 Task: Create a word cloud from a corpus of text data.
Action: Mouse moved to (600, 399)
Screenshot: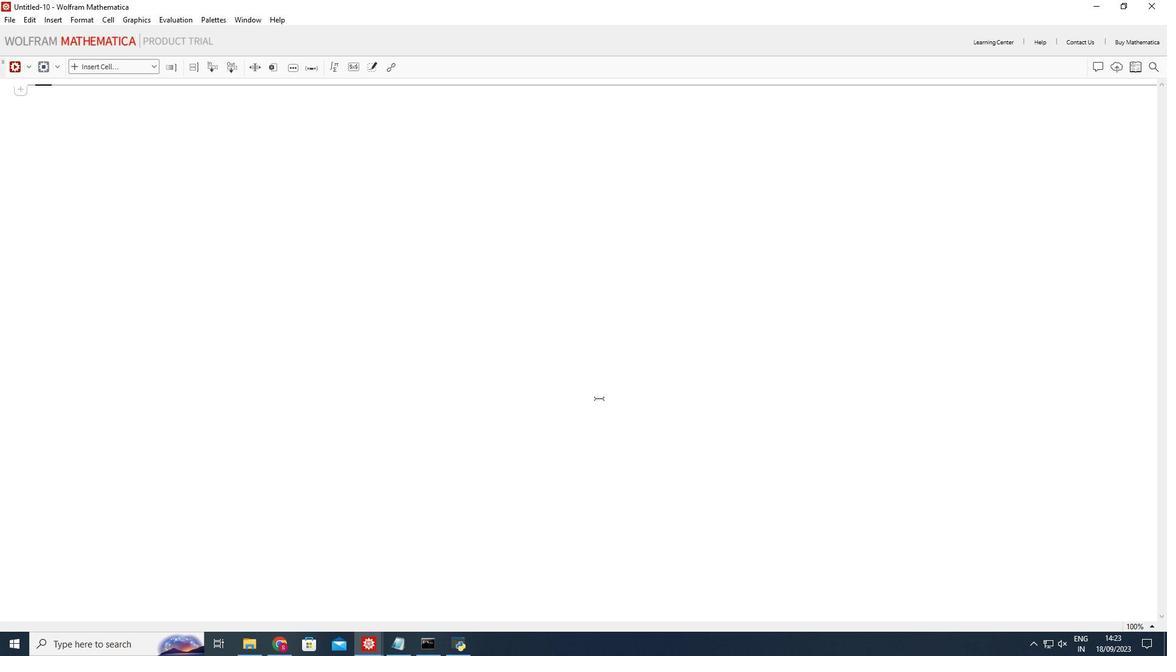 
Action: Mouse pressed left at (600, 399)
Screenshot: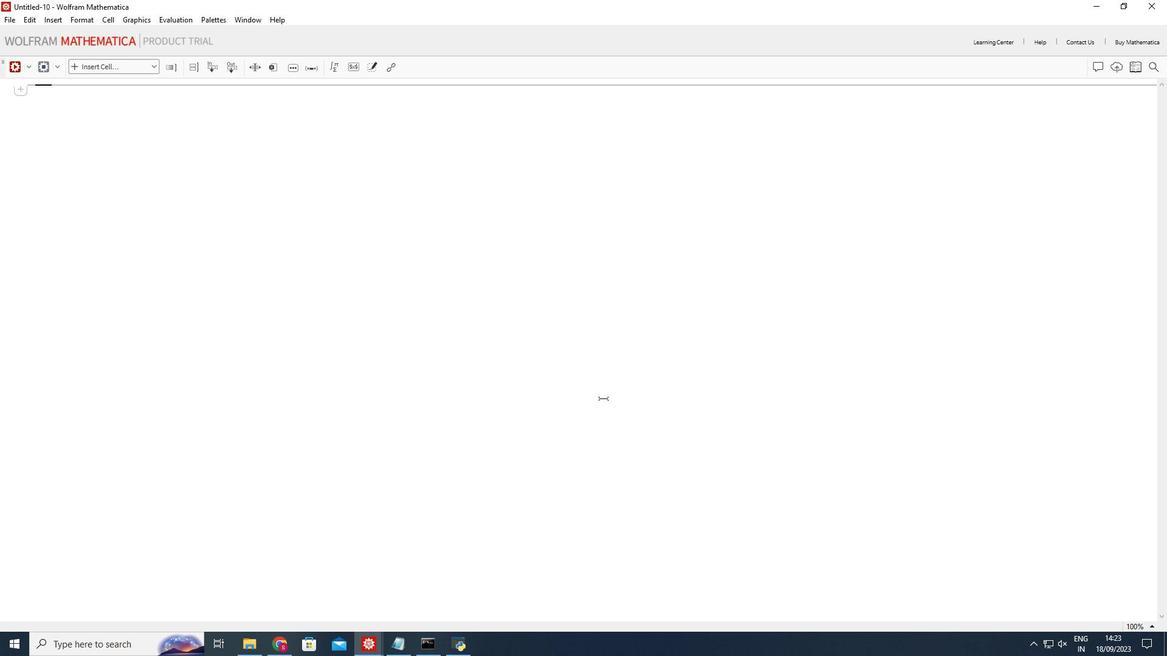 
Action: Mouse moved to (148, 63)
Screenshot: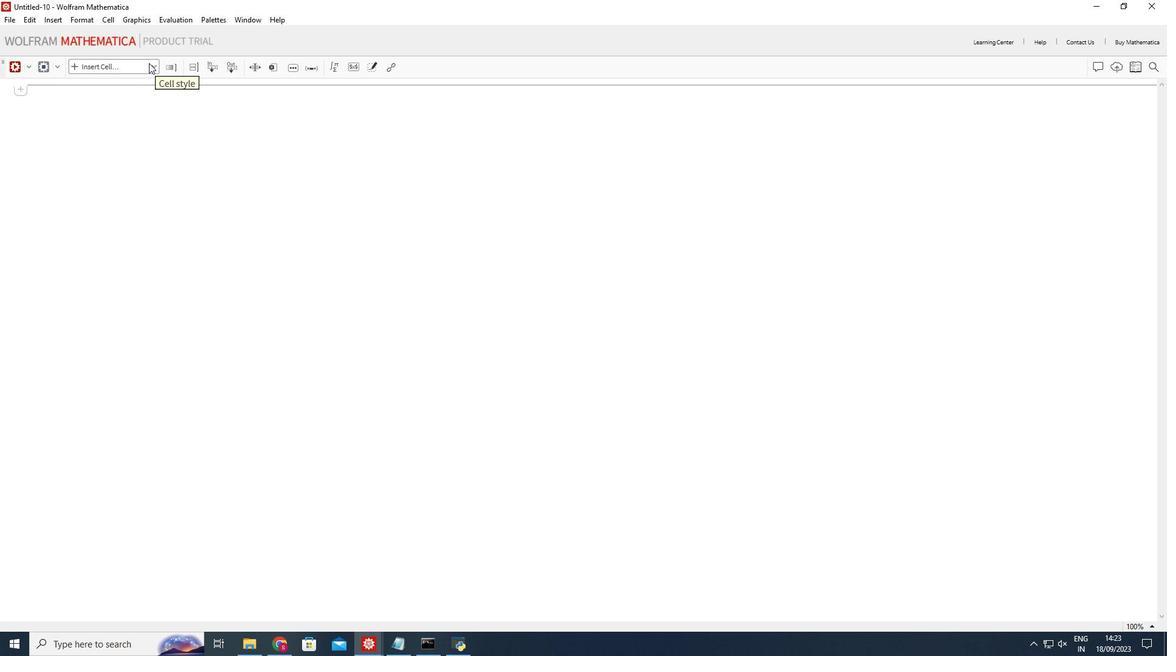 
Action: Mouse pressed left at (148, 63)
Screenshot: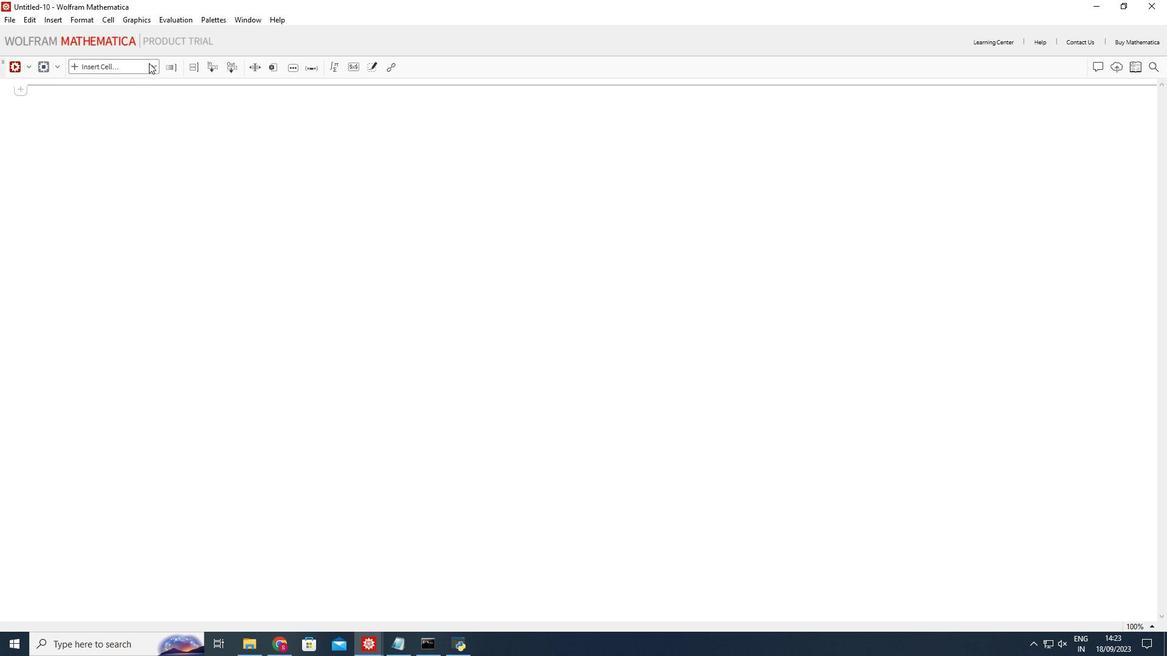 
Action: Mouse moved to (122, 95)
Screenshot: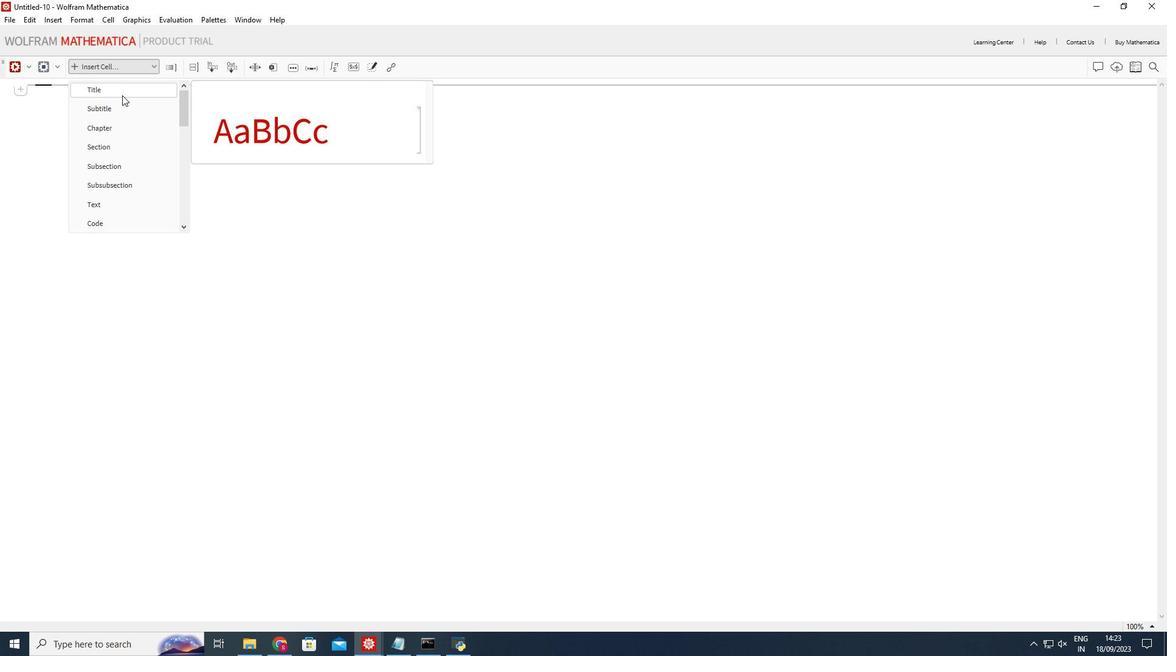 
Action: Mouse pressed left at (122, 95)
Screenshot: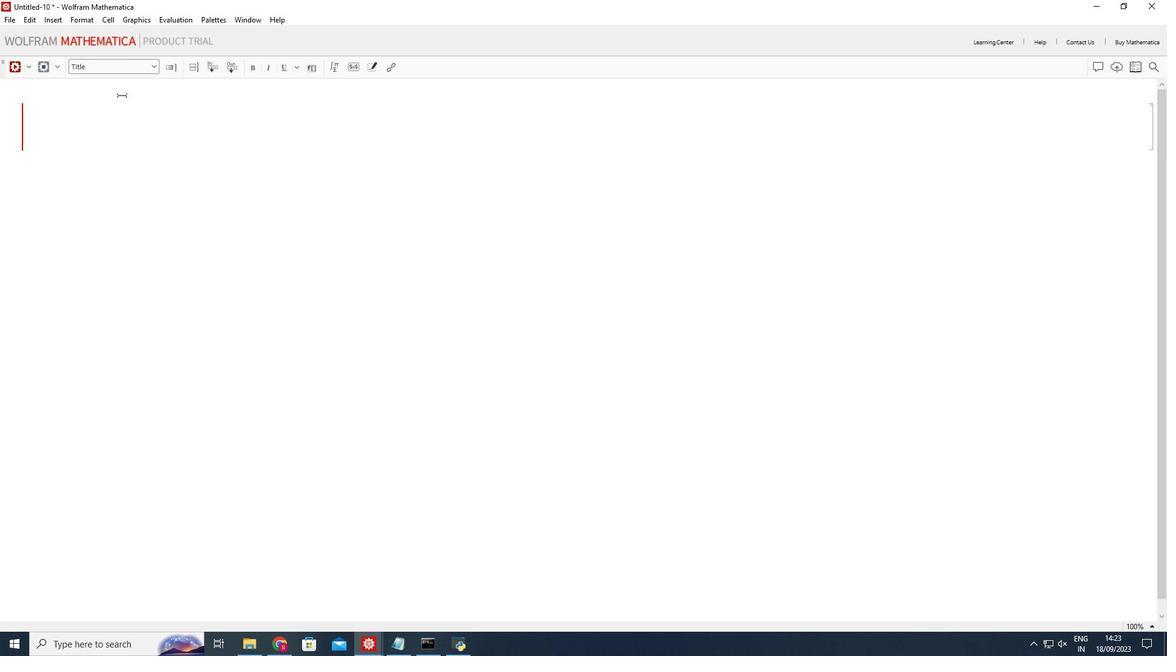 
Action: Mouse pressed left at (122, 95)
Screenshot: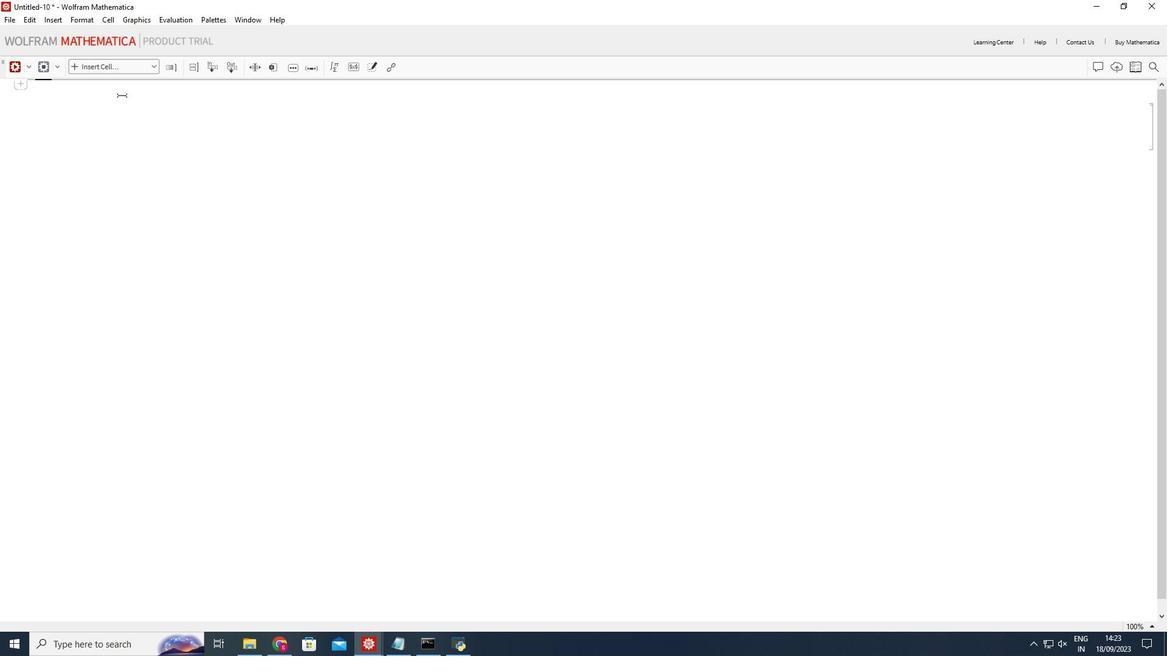 
Action: Mouse moved to (113, 124)
Screenshot: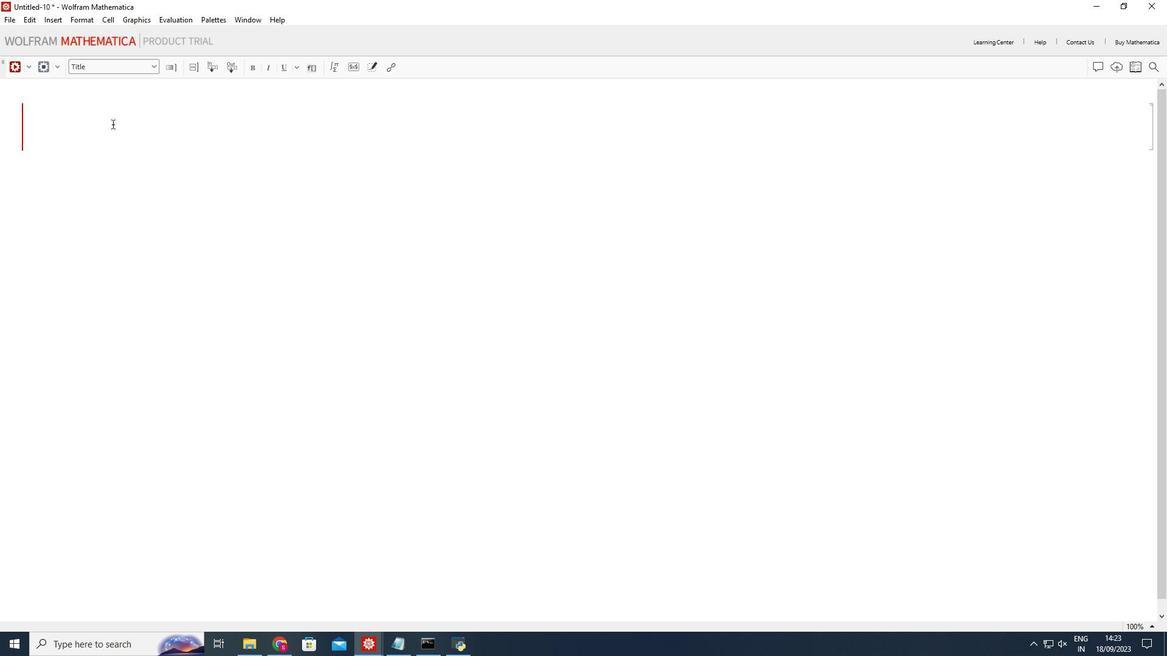 
Action: Mouse pressed left at (113, 124)
Screenshot: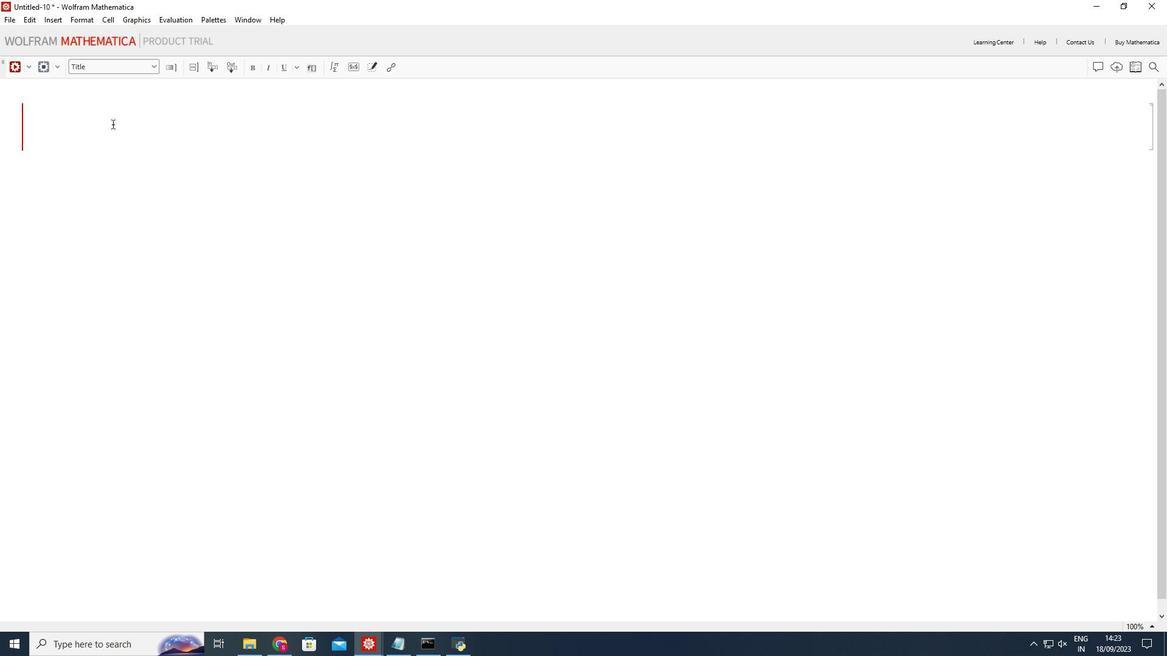 
Action: Mouse moved to (504, 334)
Screenshot: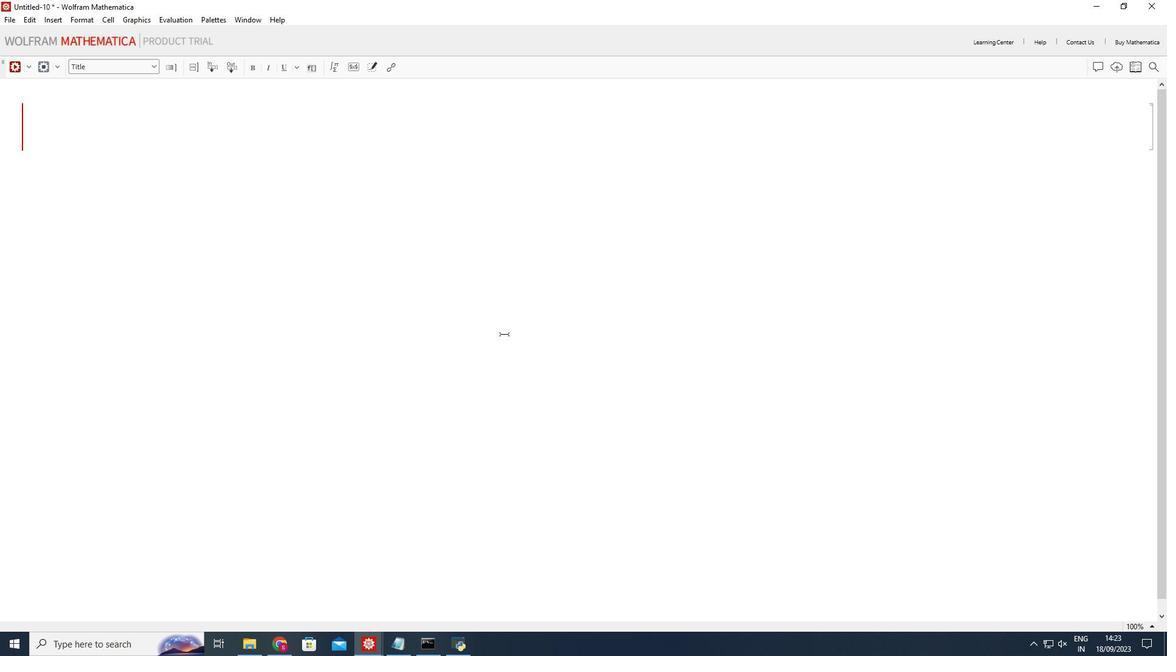 
Action: Key pressed <Key.shift_r>Word<Key.space>cloud<Key.space>from<Key.space>a<Key.space>corpus<Key.space>of<Key.space>text<Key.space>data
Screenshot: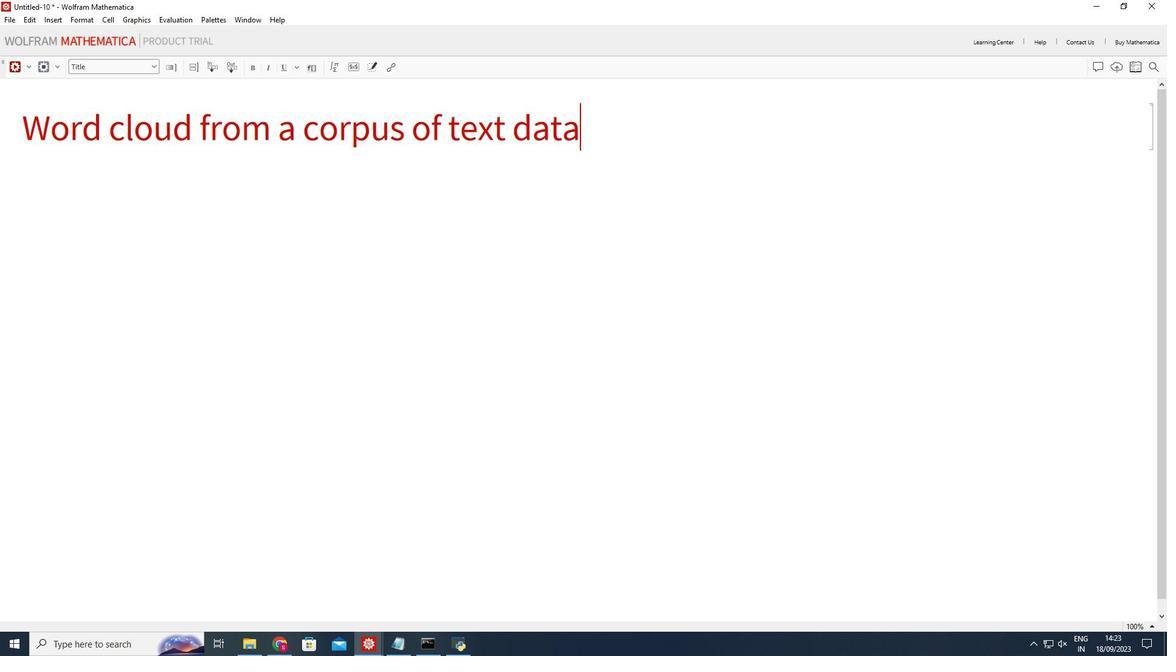 
Action: Mouse moved to (537, 397)
Screenshot: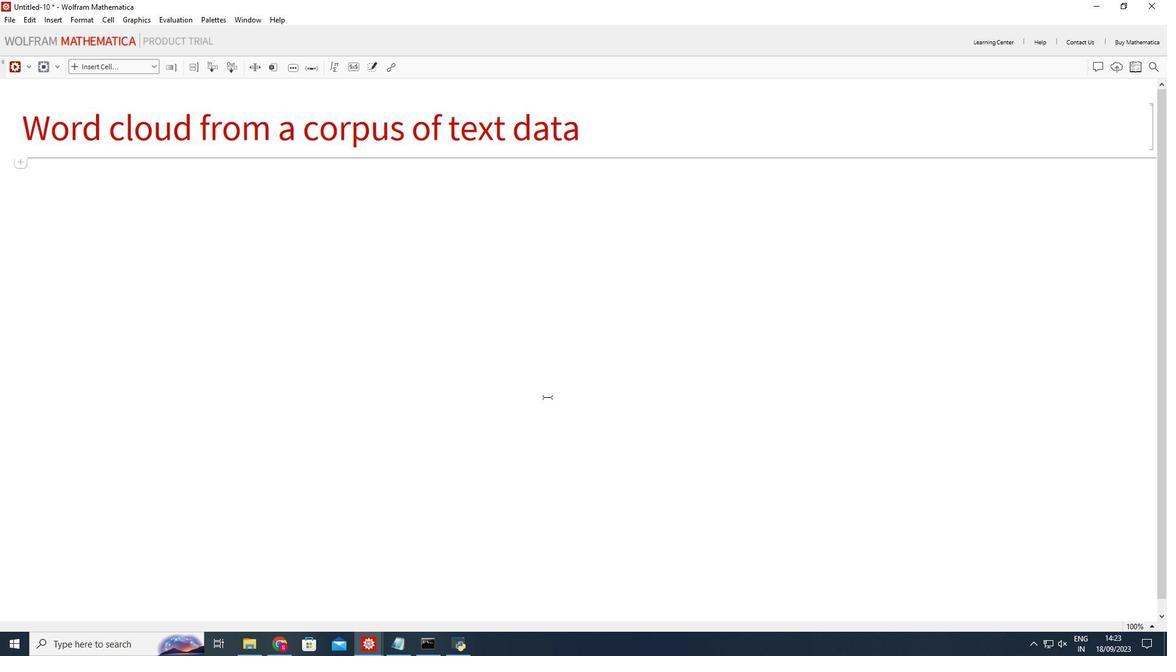 
Action: Mouse pressed left at (537, 397)
Screenshot: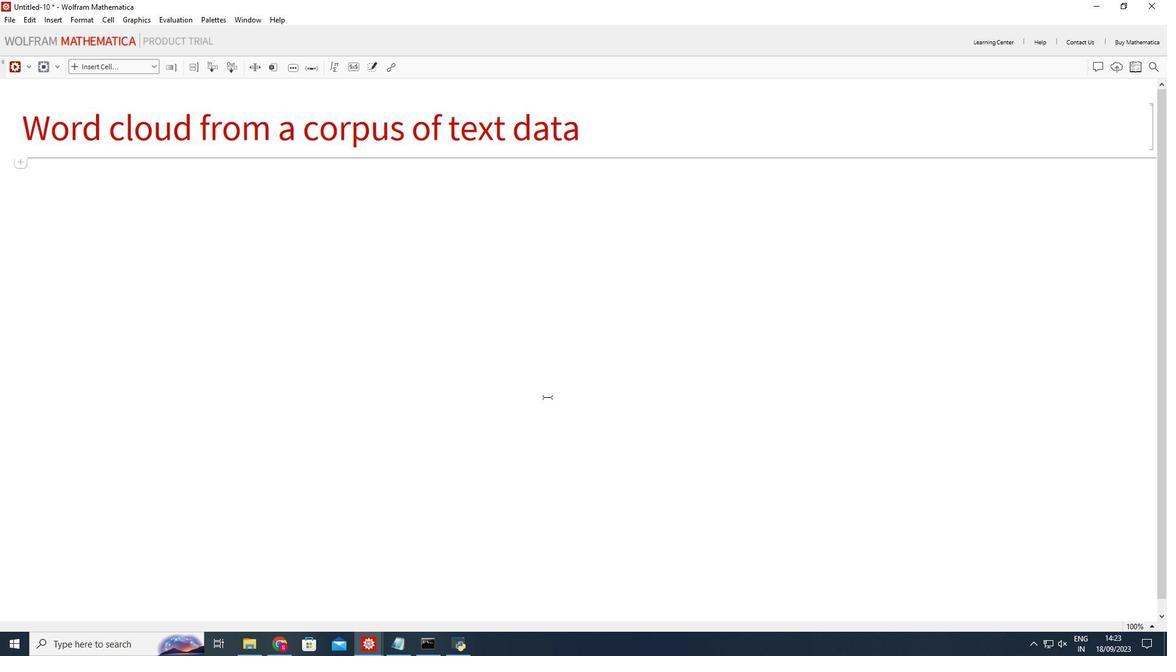 
Action: Mouse moved to (153, 67)
Screenshot: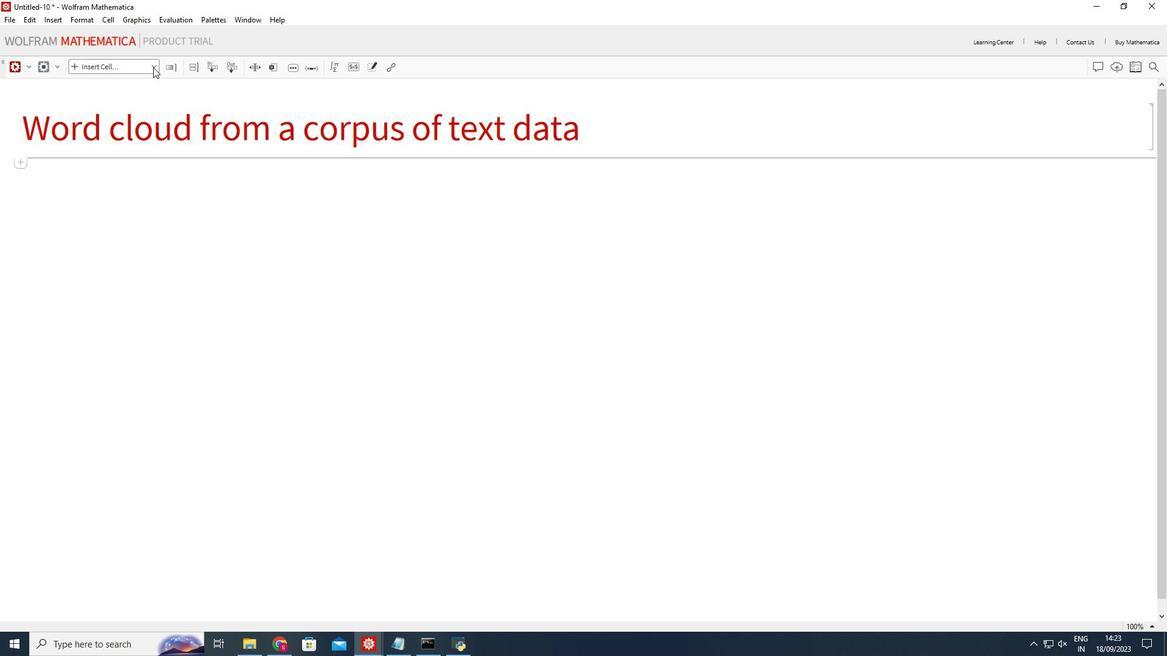 
Action: Mouse pressed left at (153, 67)
Screenshot: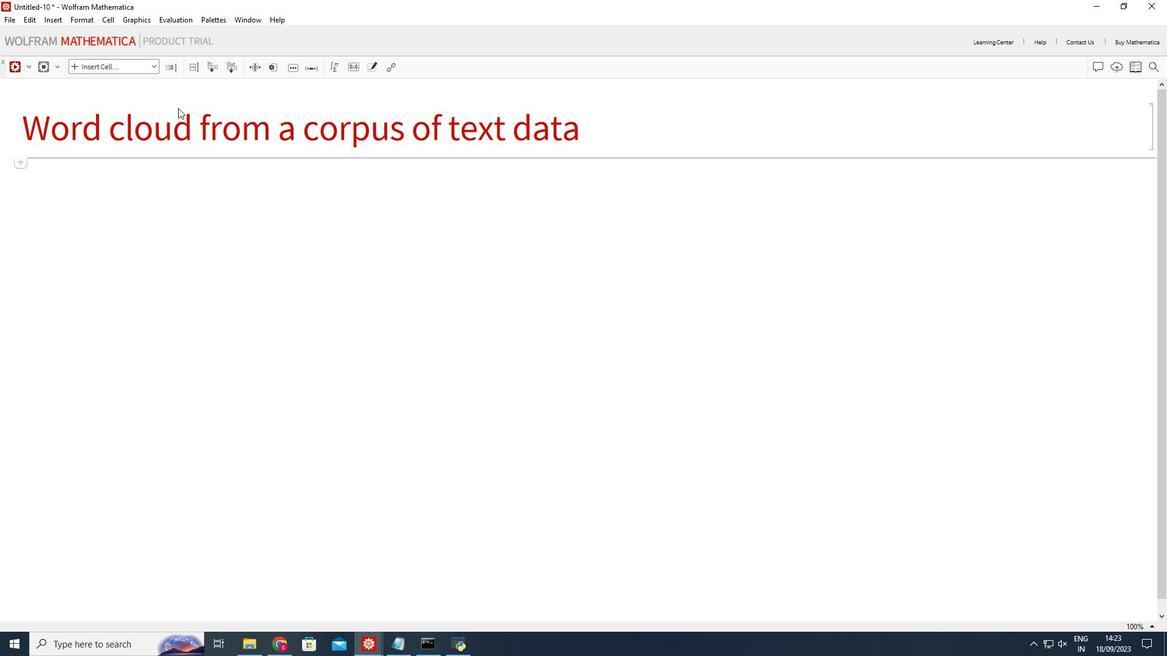 
Action: Mouse moved to (113, 224)
Screenshot: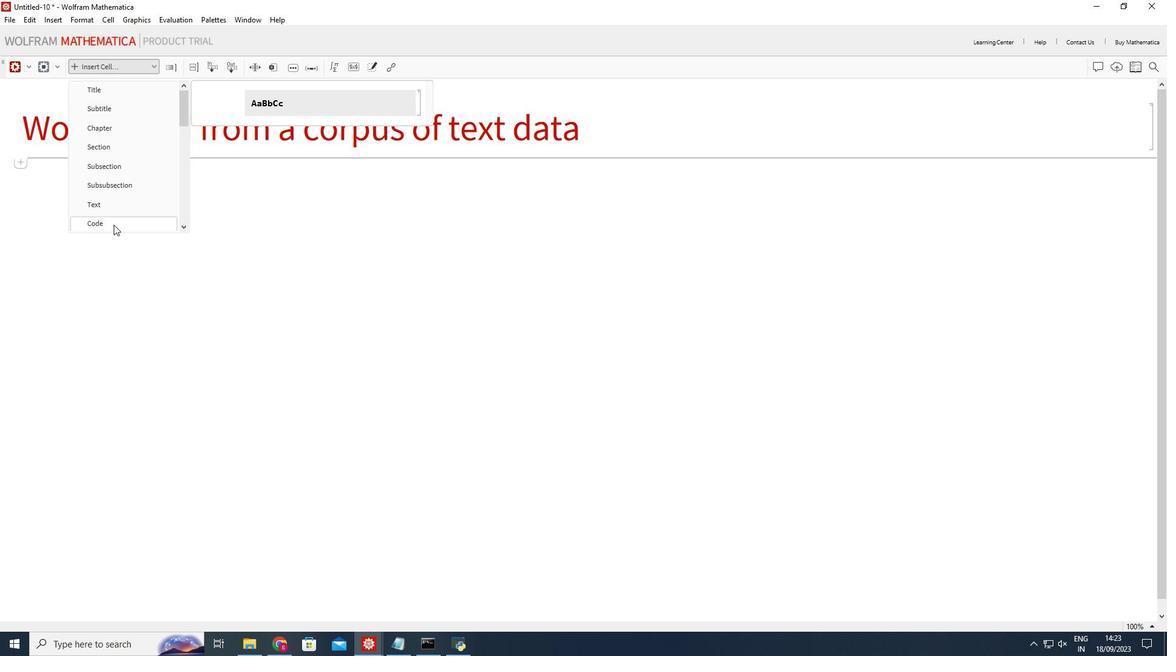 
Action: Mouse pressed left at (113, 224)
Screenshot: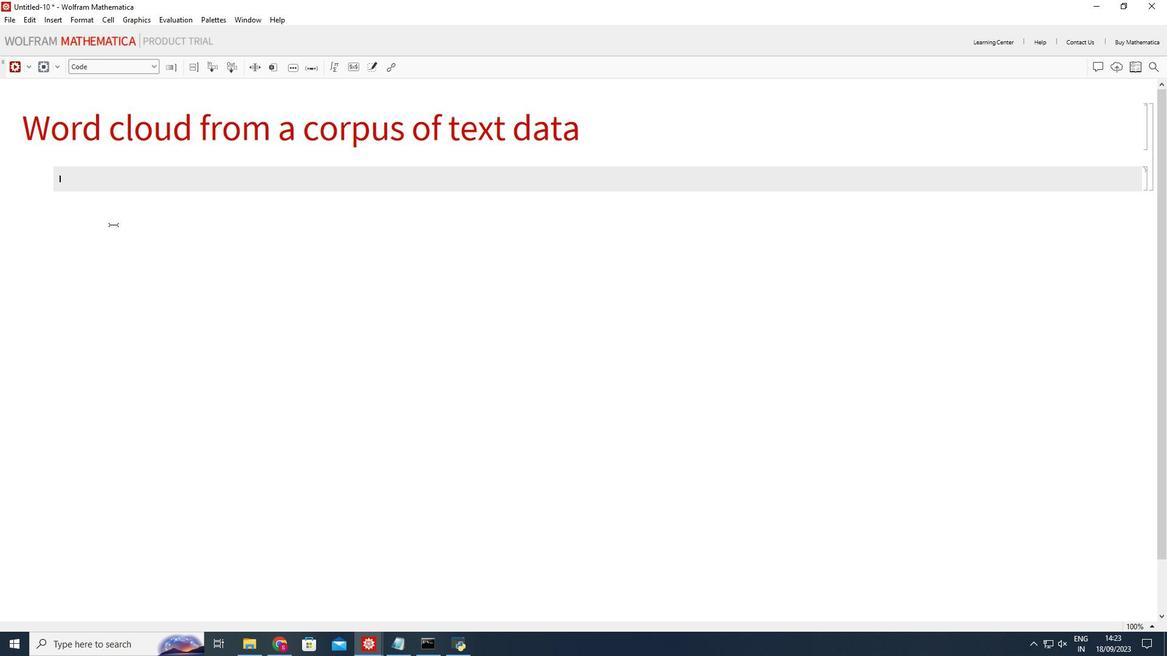 
Action: Mouse moved to (100, 177)
Screenshot: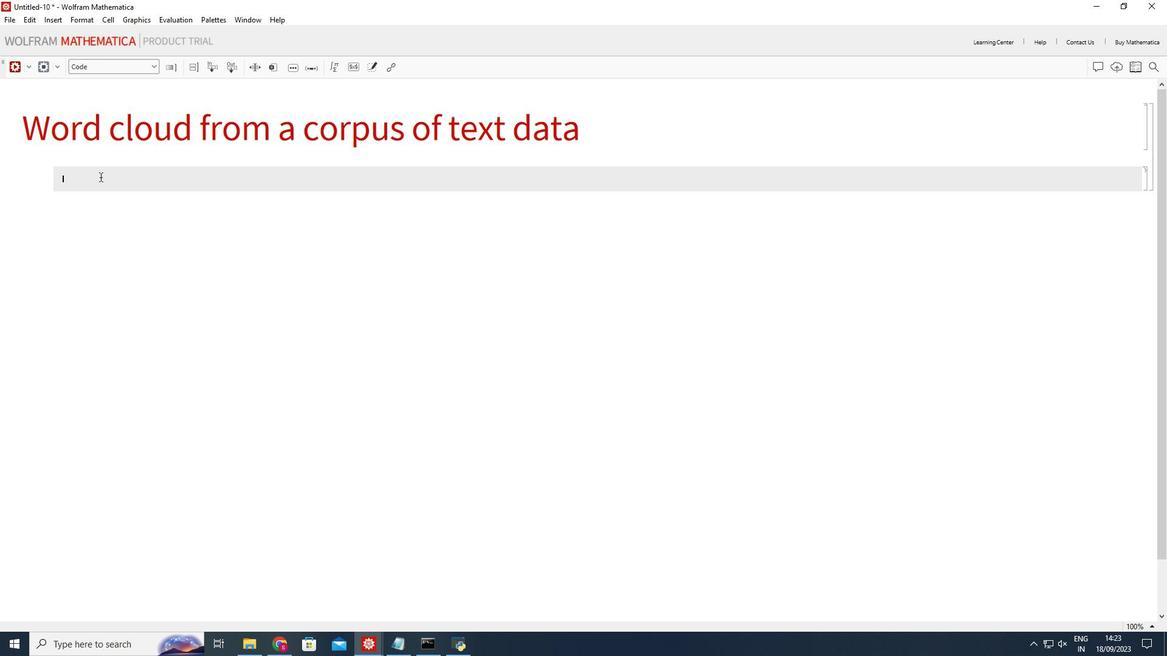 
Action: Mouse pressed left at (100, 177)
Screenshot: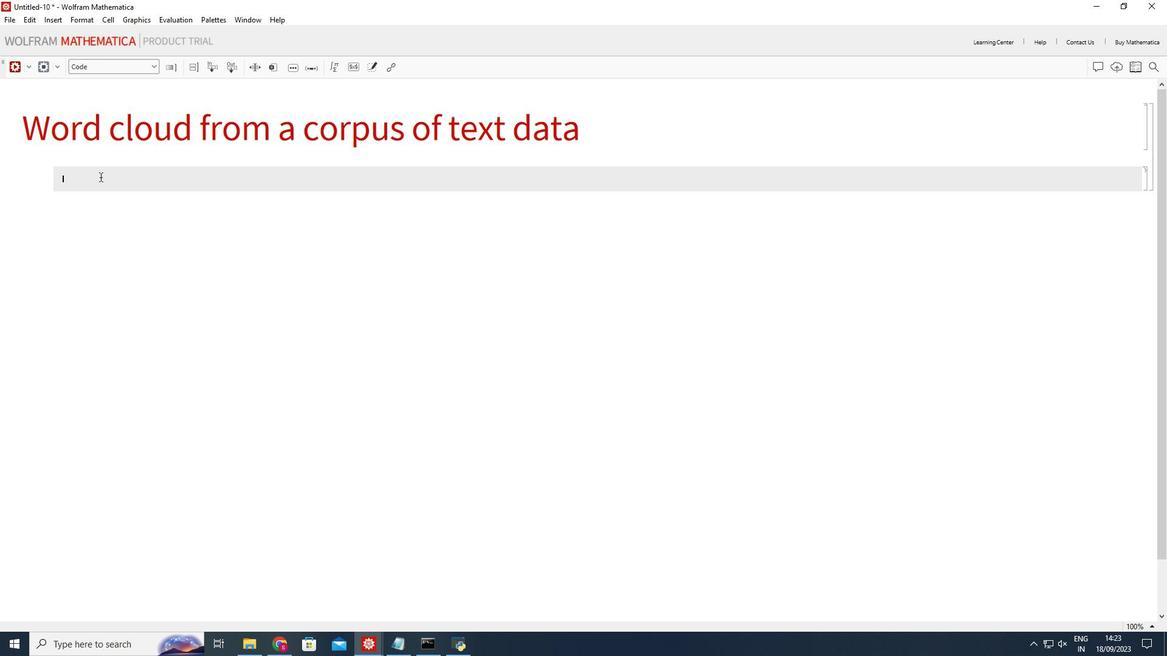 
Action: Mouse moved to (645, 334)
Screenshot: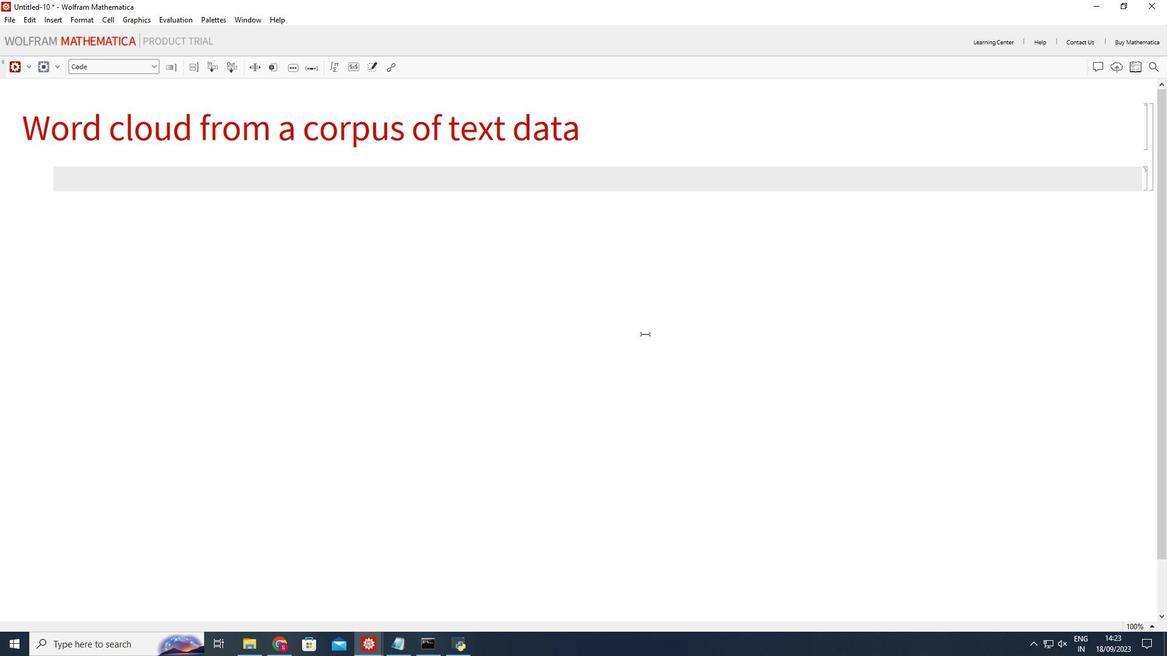 
Action: Key pressed <Key.shift_r>(*<Key.space><Key.shift_r>Sample<Key.space>text<Key.space>as<Key.space>a<Key.space>valid<Key.space>stro<Key.backspace>ing<Key.space><Key.right><Key.right><Key.enter>sample<Key.shift_r>Text<Key.enter><Key.space>=<Key.space><Key.shift_r>"<Key.shift_r>Lorem<Key.space>ipsum<Key.space>dolor<Key.space>sit<Key.space>amer<Key.backspace>t,<Key.space>consectetur<Key.space>adispiscing<Key.space>elit.<Key.space>sed<Key.space>do<Key.space>eiusmod<Key.space>tempor<Key.space><Key.space><Key.backspace><Key.backspace><Key.space>incididunt<Key.space>ut<Key.space>labo<Key.backspace>ore<Key.space>et<Key.space>dolore<Key.space>magm<Key.backspace>na<Key.space>alique<Key.space>=<Key.backspace><Key.backspace>.<Key.space><Key.shift_r>Ut<Key.space>enim<Key.space>ad<Key.space>minim<Key.space>c<Key.backspace>veniam,<Key.space>quis<Key.space>nostrud<Key.space>exercitation<Key.space>ullamco<Key.space><Key.enter><Key.backspace><Key.enter>laboris<Key.space>nisi<Key.space>ut<Key.space>l<Key.backspace>ak<Key.backspace>liquip<Key.space>ex<Key.space>ea<Key.space>commodo<Key.space>consequat.<Key.space><Key.shift_r>Duis<Key.space>aute<Key.space>irure<Key.space>dolot<Key.backspace>r<Key.space>in<Key.space>repred<Key.backspace>henderit<Key.space>in<Key.space>voluptate<Key.space>velit<Key.space>esse<Key.space>cillum<Key.space>dolore<Key.space>ey<Key.backspace>u<Key.space>fugiat<Key.space>nulla<Key.space>pariatur.<Key.space><Key.shift_r>Excepteur<Key.space>sint<Key.space>occaecat<Key.space>cupidatat<Key.space>on<Key.space>proident,<Key.space>sunt<Key.space>in<Key.space>culpa<Key.space><Key.backspace><Key.left><Key.left><Key.left><Key.left><Key.left><Key.left><Key.left><Key.left><Key.left><Key.left><Key.left><Key.left><Key.left><Key.enter><Key.right><Key.right><Key.right><Key.right><Key.right><Key.right><Key.right><Key.right><Key.right><Key.right><Key.right><Key.right><Key.right><Key.space>qui<Key.space>officia<Key.space>deserunt<Key.space>mollit<Key.space>anim<Key.space>d<Key.backspace>id<Key.space>est<Key.space>laborum.<Key.right><Key.enter><Key.enter><Key.shift_r>(*<Key.shift_r>Tokenize<Key.space>the<Key.space>text<Key.space>w<Key.backspace>into<Key.space>words<Key.space><Key.right><Key.right><Key.enter>words<Key.space>=<Key.space><Key.shift_r>Text<Key.shift_r>Words[sample<Key.shift_r><Key.shift_r><Key.shift_r><Key.shift_r>Text<Key.enter><Key.right>;<Key.enter><Key.enter><Key.shift_r>(*create<Key.space>a<Key.space>word<Key.space>frequency<Key.space>association<Key.right><Key.right><Key.enter>word<Key.shift_r>Frequency<Key.space>=<Key.space><Key.shift_r>Counts[words[<Key.backspace><Key.right>;<Key.enter><Key.enter><Key.shift_r>(*generate<Key.space>a<Key.space>word<Key.space>cloud<Key.right><Key.right><Key.enter>wordclud<Key.backspace><Key.backspace>oud<Key.space>-=<Key.backspace>=<Key.backspace><Key.backspace>=<Key.space><Key.shift_r>Word<Key.shift_r>Cloud<Key.space>[word<Key.shift_r>Frequency,<Key.space><Key.shift_r>Image<Key.shift_r>Size<Key.enter><Key.space>400<Key.right>;<Key.enter><Key.enter><Key.shift_r><Key.shift_r><Key.shift_r><Key.shift_r>(*<Key.space>display<Key.space>the<Key.space>word<Key.space>clpud<Key.backspace><Key.backspace><Key.backspace>oud<Key.space><Key.right><Key.right><Key.enter>wordcloud<Key.enter><Key.shift_r><Key.enter>
Screenshot: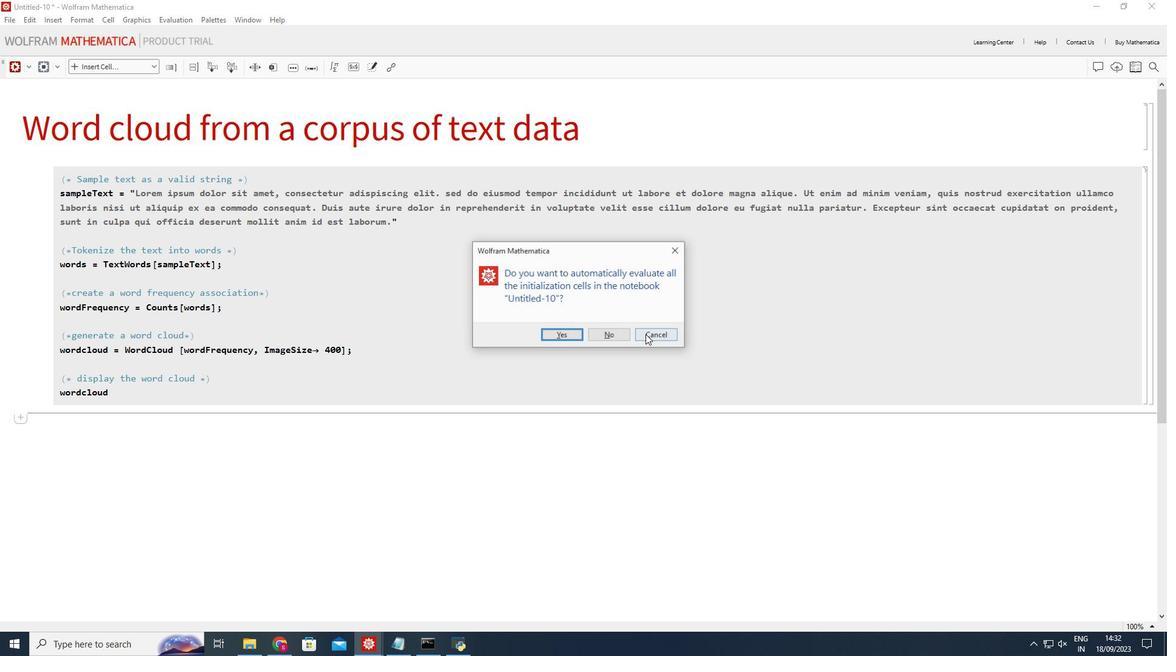 
Action: Mouse moved to (564, 336)
Screenshot: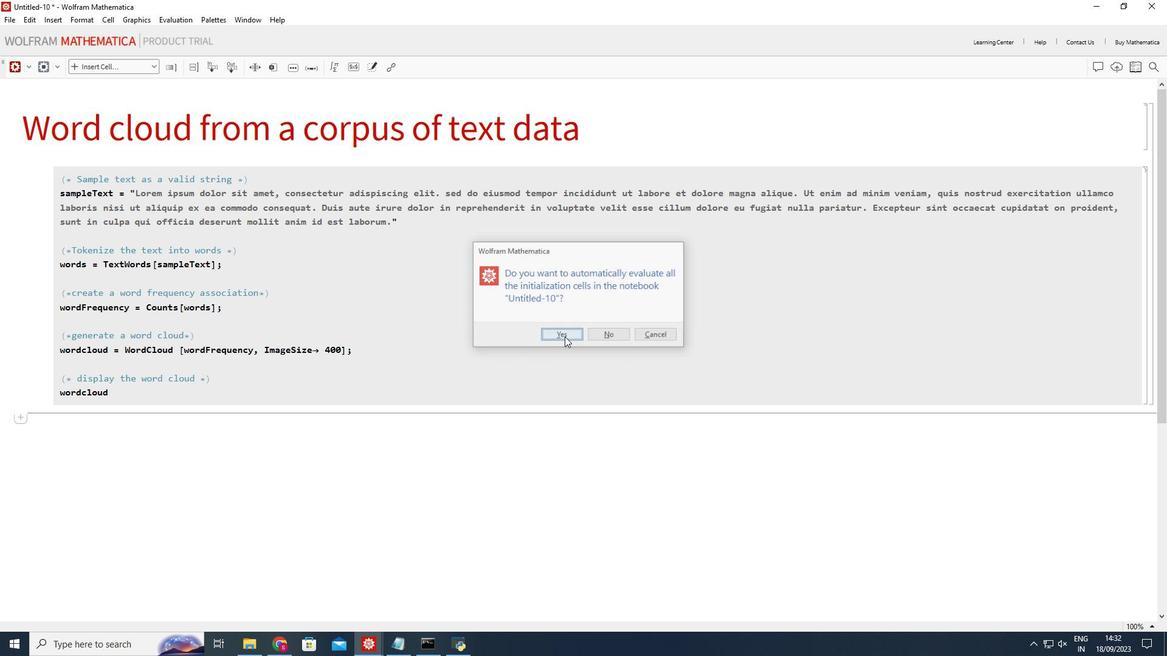 
Action: Mouse pressed left at (564, 336)
Screenshot: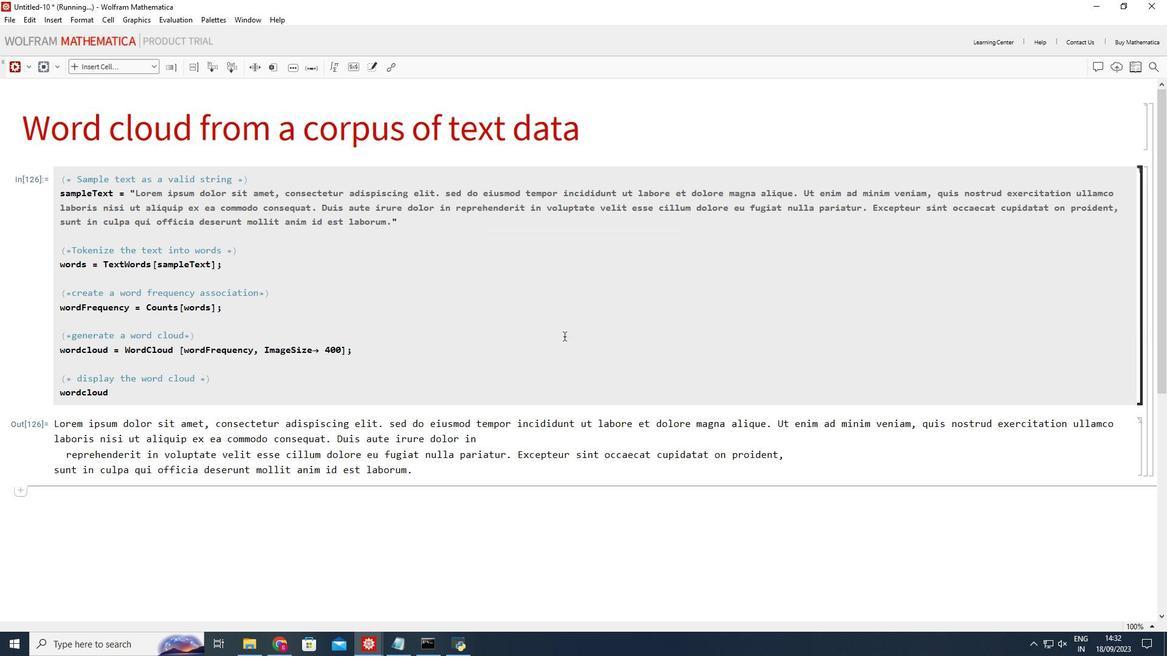 
Action: Mouse moved to (541, 334)
Screenshot: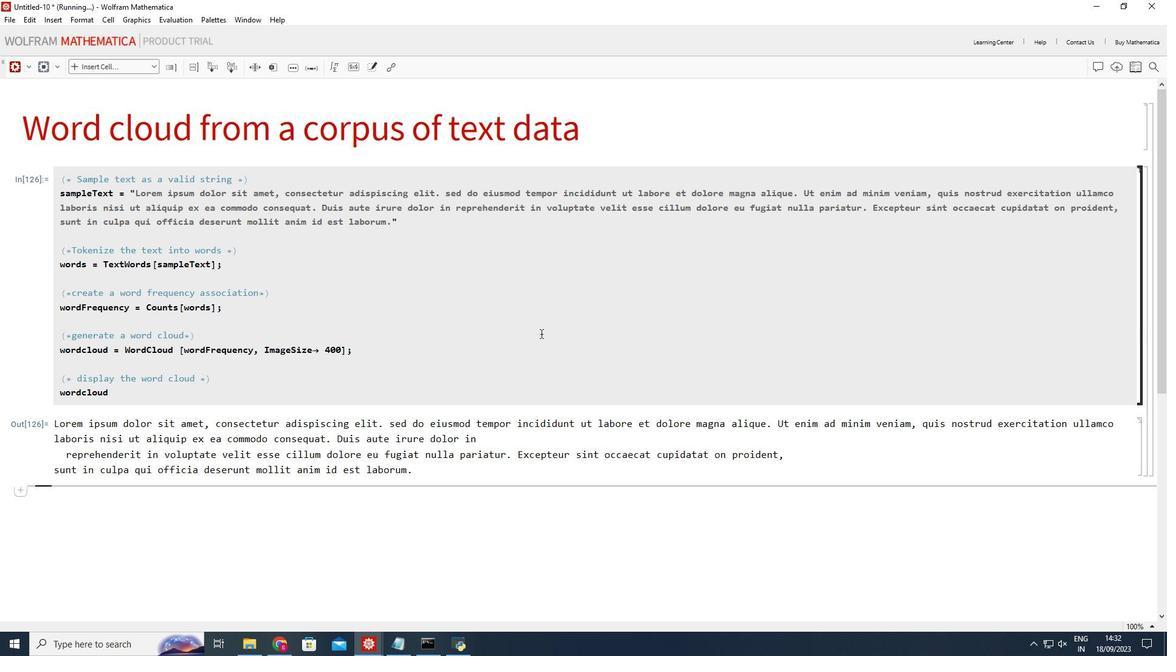 
Action: Mouse scrolled (541, 333) with delta (0, 0)
Screenshot: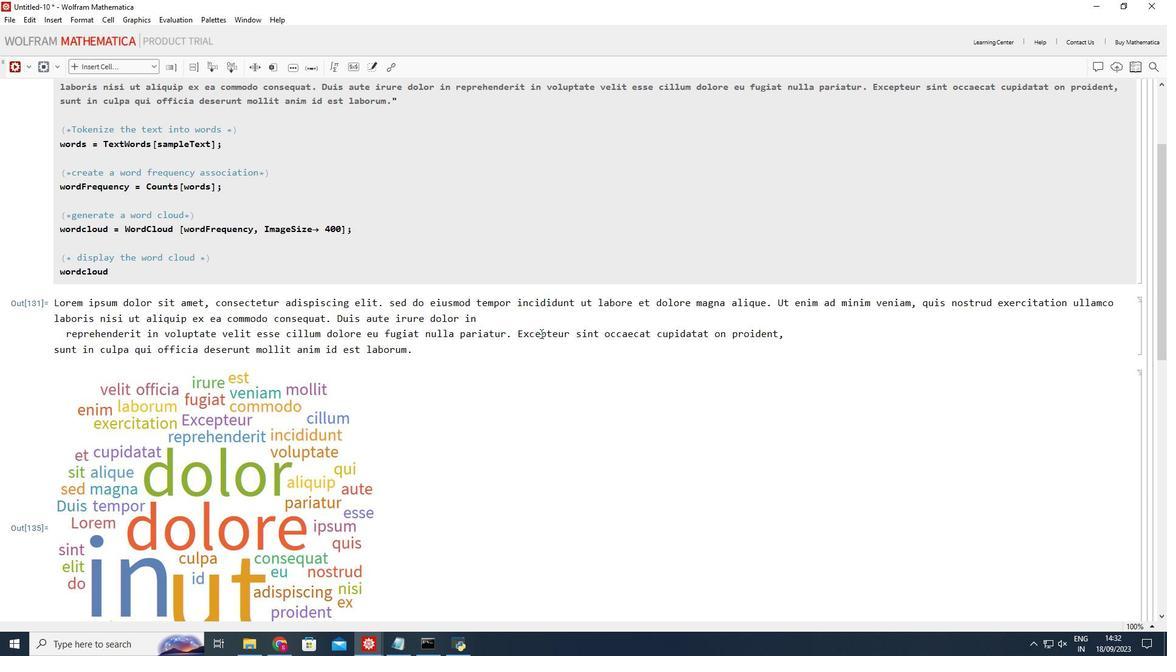 
Action: Mouse scrolled (541, 333) with delta (0, 0)
Screenshot: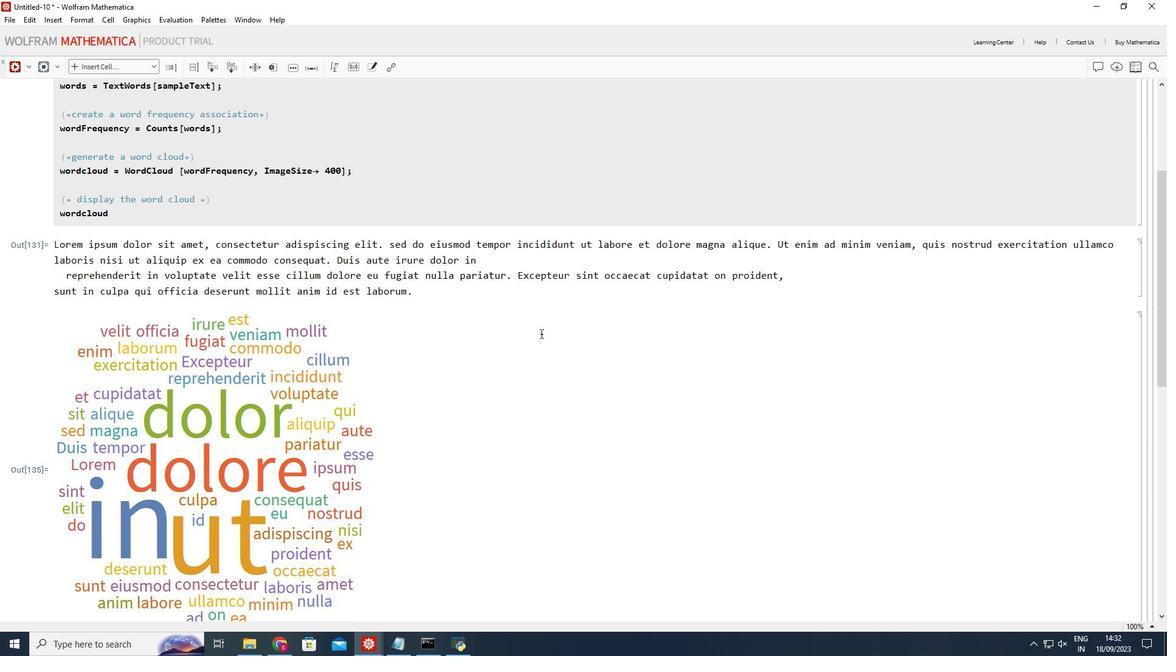 
Action: Mouse scrolled (541, 333) with delta (0, 0)
Screenshot: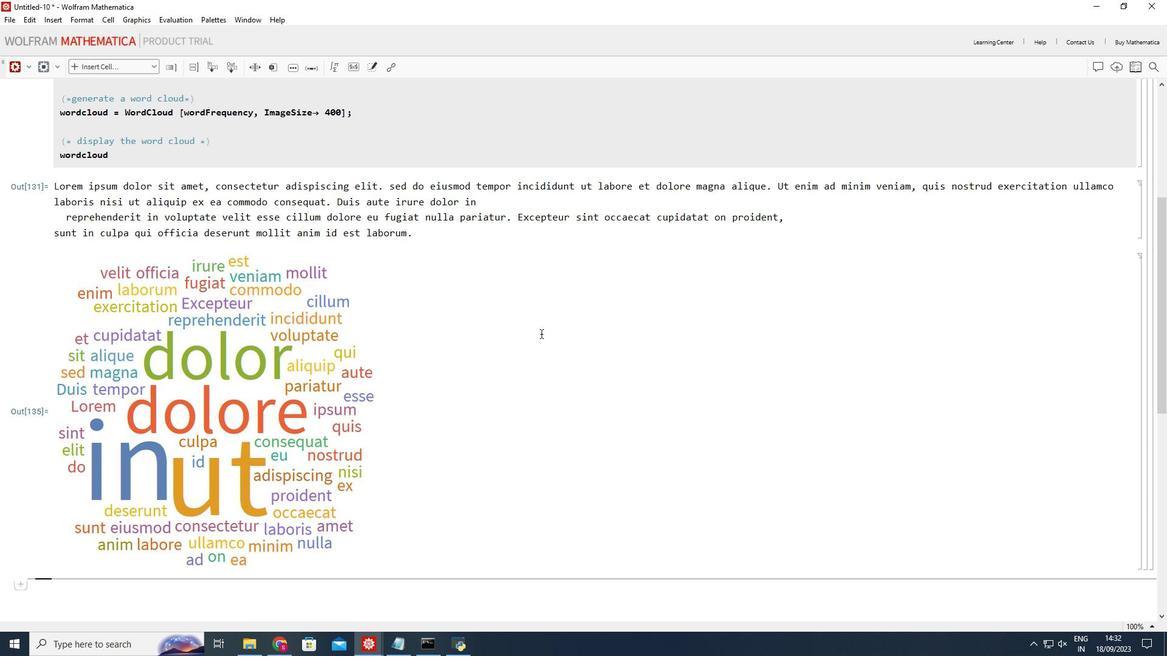 
